 Task: Copy the link of Cabin in Peshastin to share the place.
Action: Mouse moved to (285, 80)
Screenshot: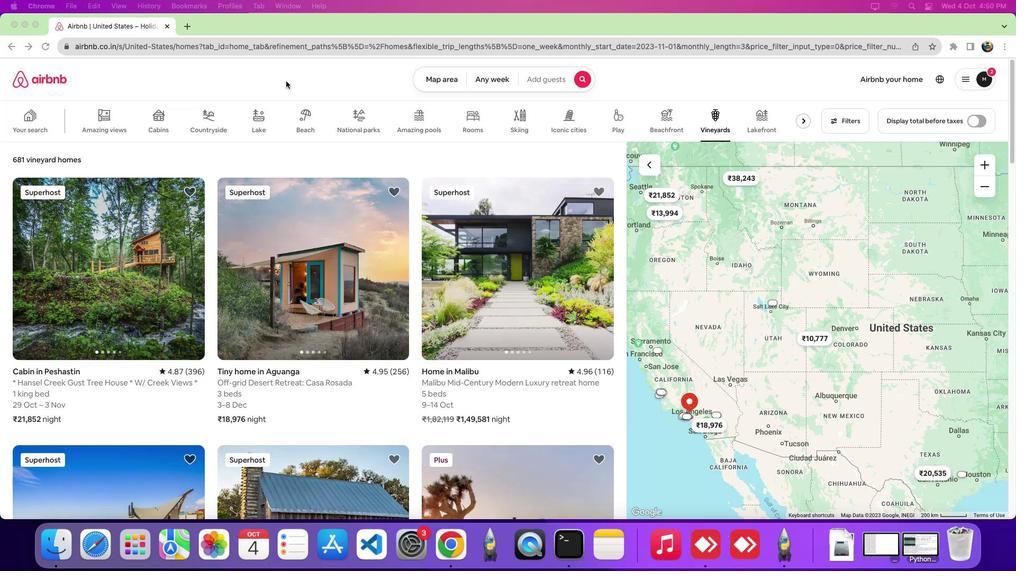 
Action: Mouse pressed left at (285, 80)
Screenshot: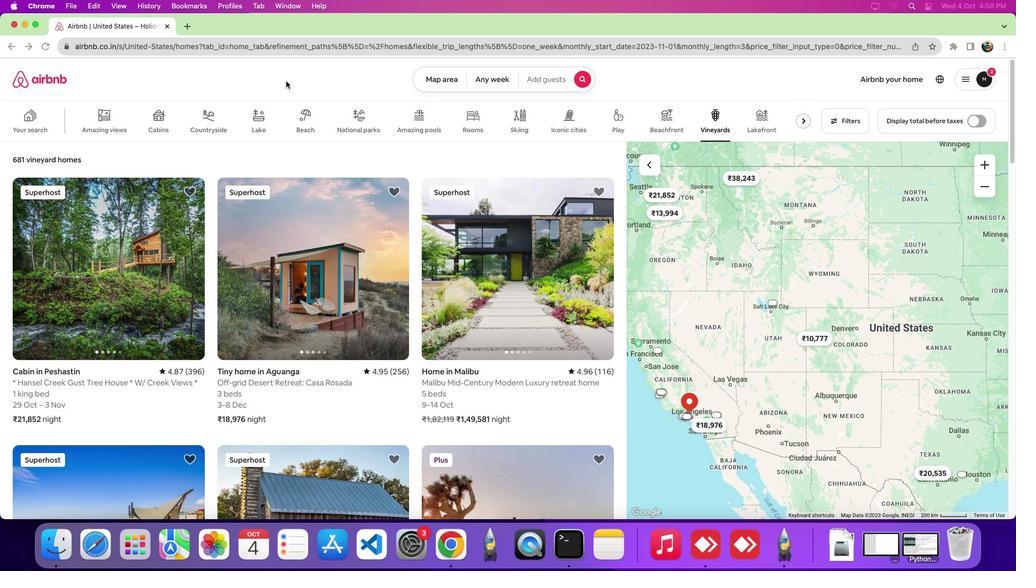 
Action: Mouse moved to (726, 120)
Screenshot: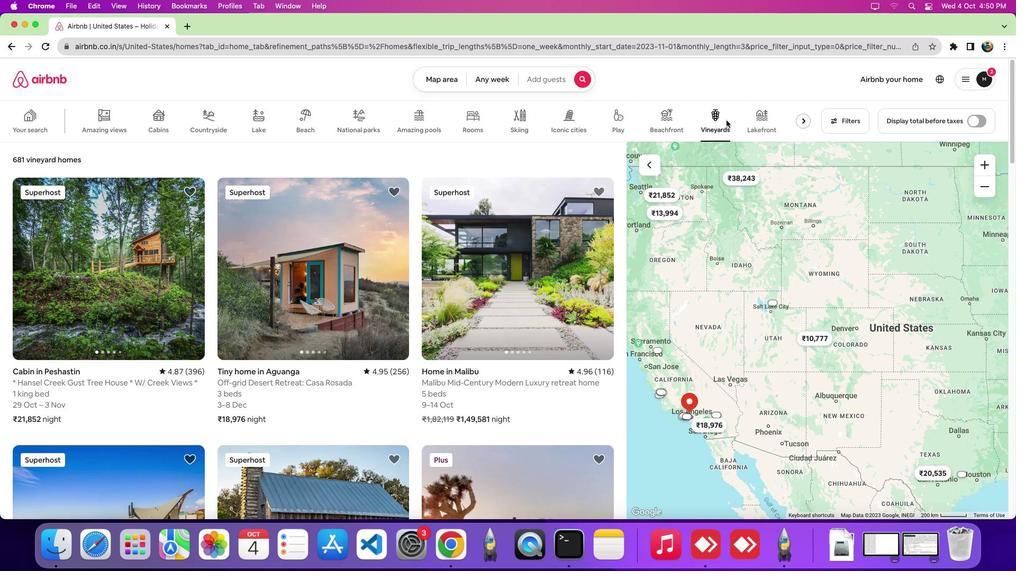 
Action: Mouse pressed left at (726, 120)
Screenshot: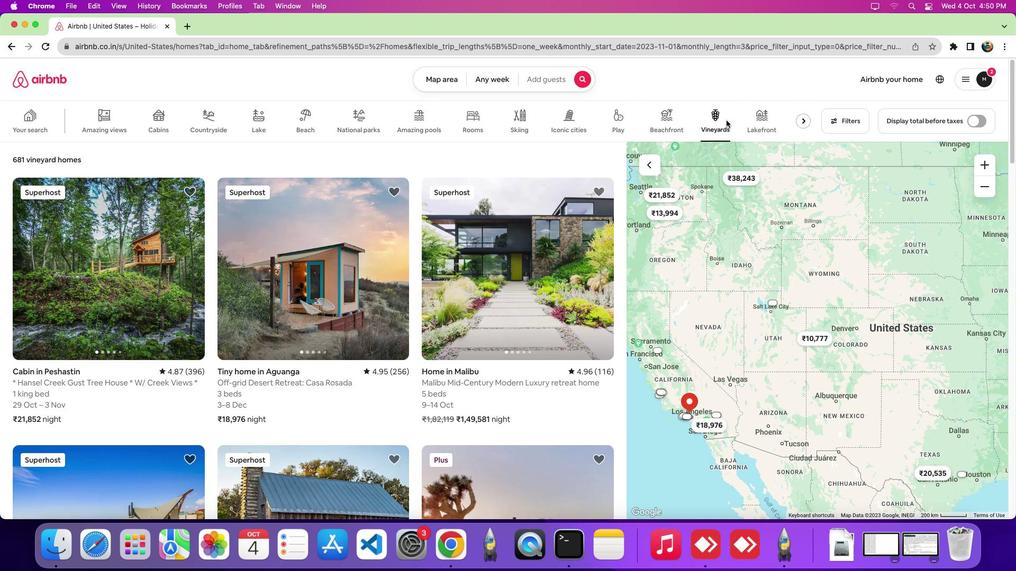 
Action: Mouse moved to (101, 324)
Screenshot: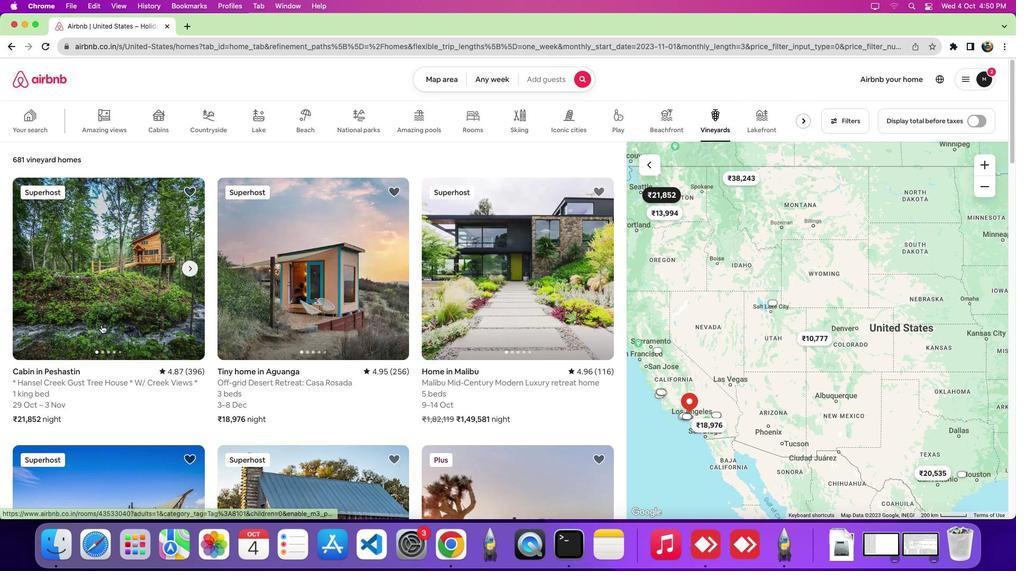 
Action: Mouse pressed left at (101, 324)
Screenshot: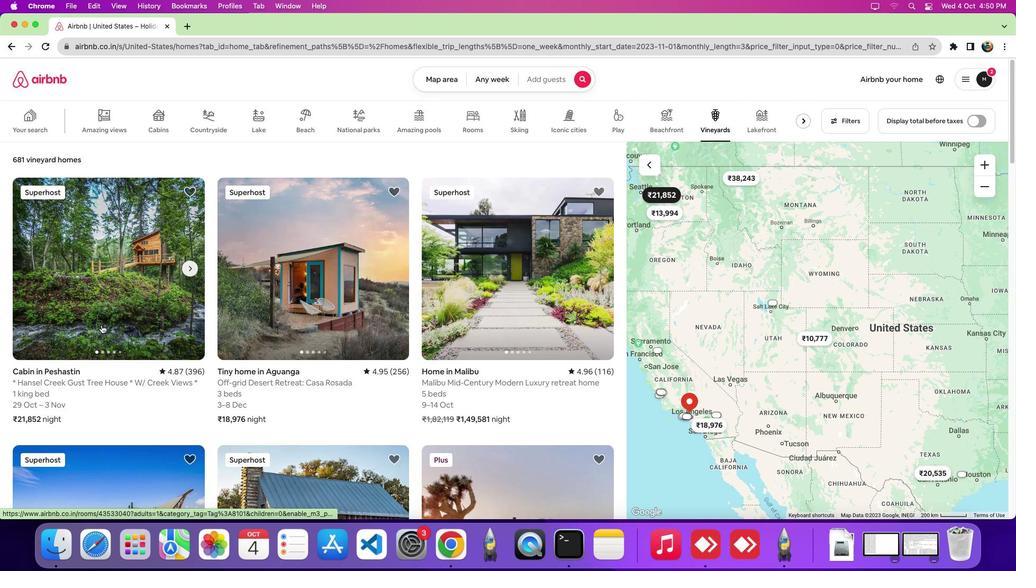 
Action: Mouse moved to (744, 125)
Screenshot: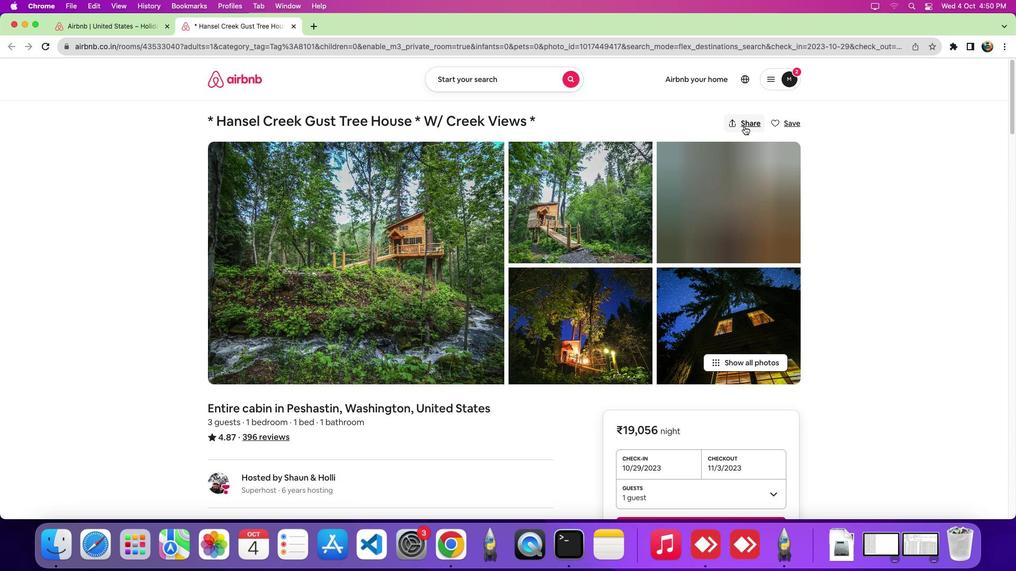 
Action: Mouse pressed left at (744, 125)
Screenshot: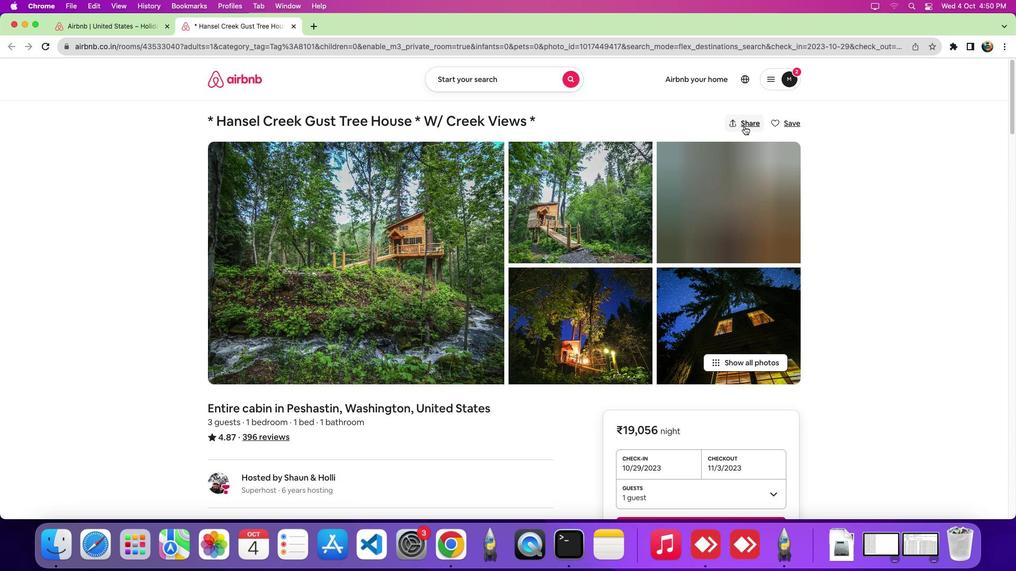 
Action: Mouse moved to (393, 267)
Screenshot: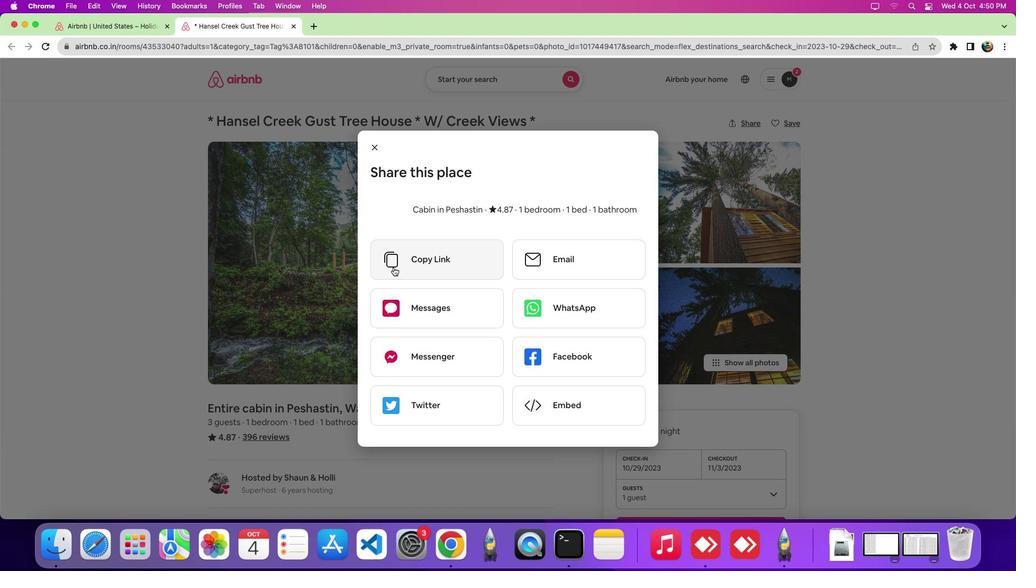 
Action: Mouse pressed left at (393, 267)
Screenshot: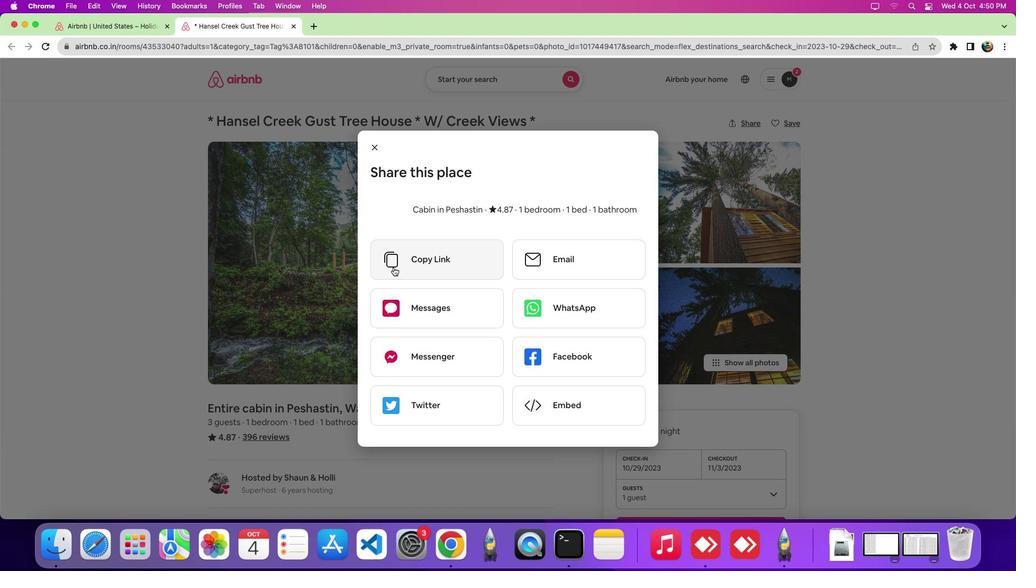 
Action: Mouse moved to (394, 268)
Screenshot: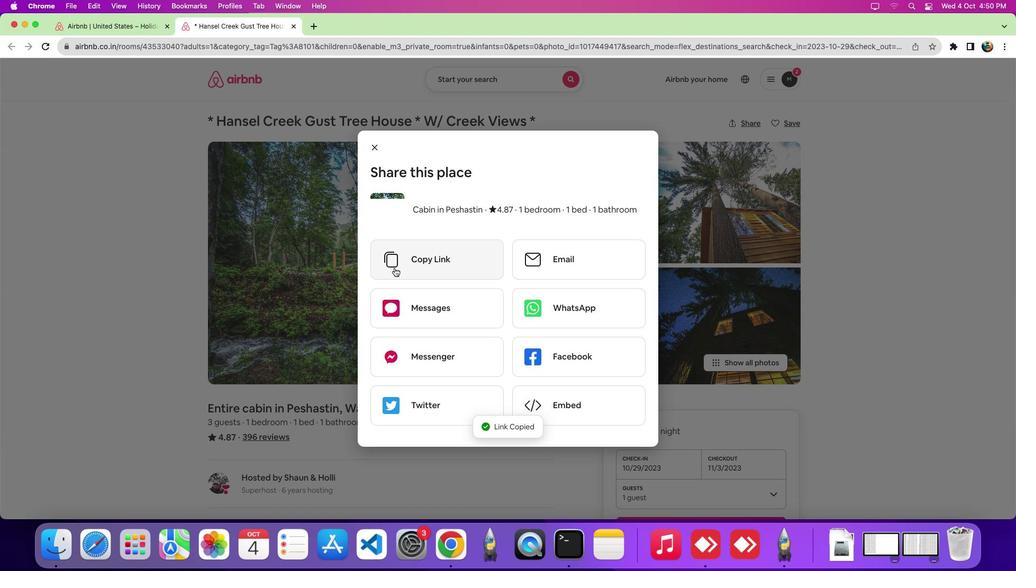 
